 Task: Create a section Bug Bash and in the section, add a milestone CRM Implementation in the project TractLine.
Action: Mouse moved to (56, 403)
Screenshot: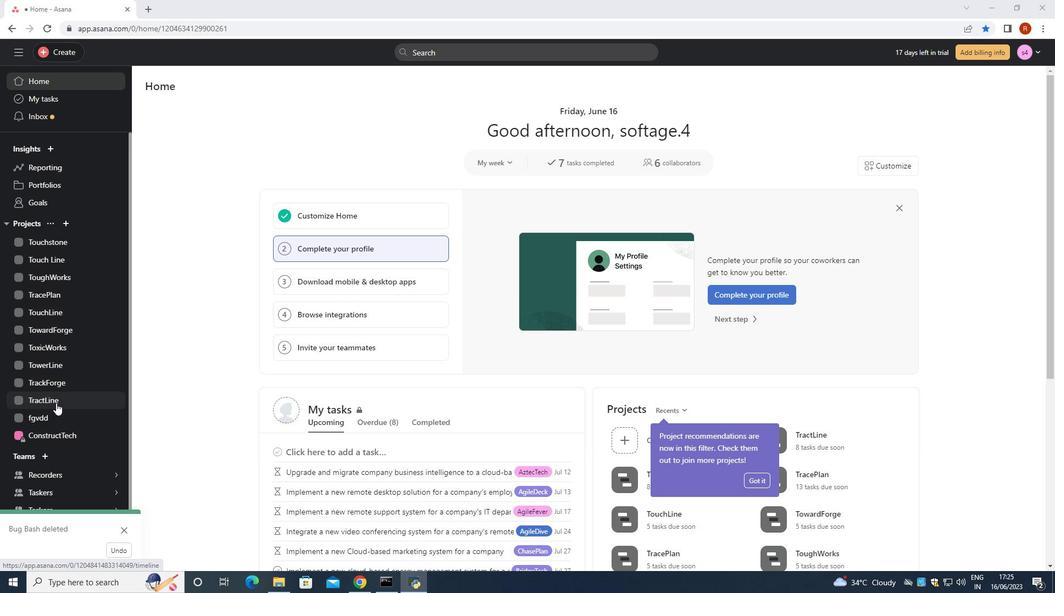 
Action: Mouse pressed left at (56, 403)
Screenshot: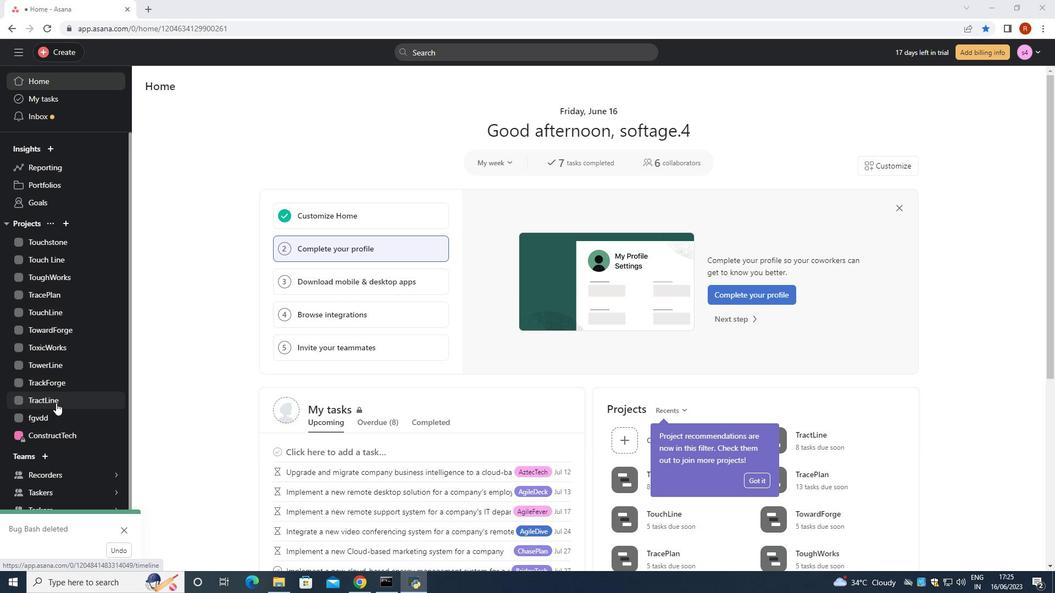 
Action: Mouse moved to (183, 464)
Screenshot: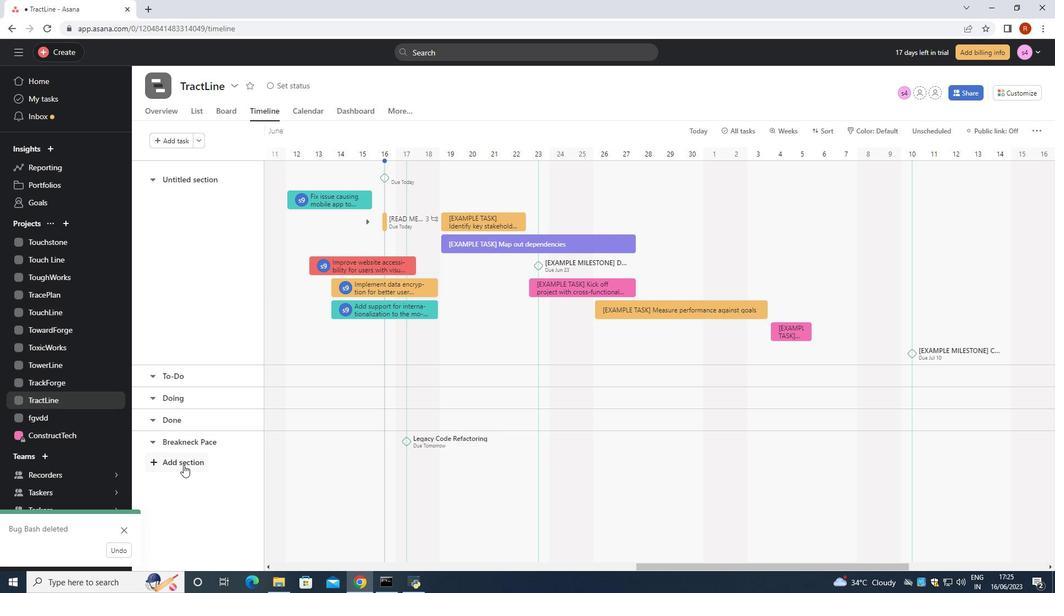 
Action: Mouse pressed left at (183, 464)
Screenshot: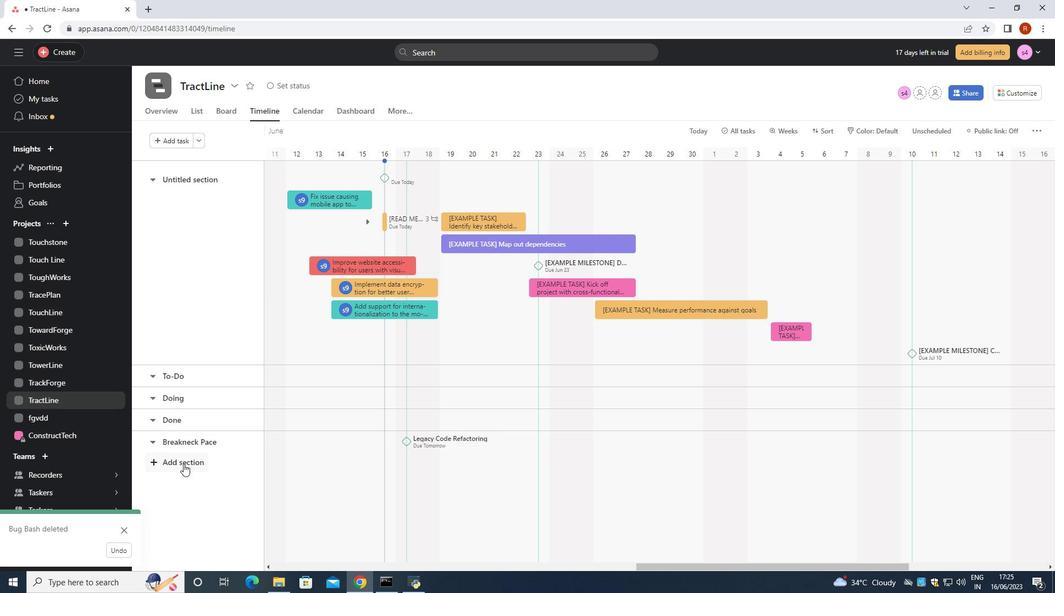 
Action: Mouse moved to (183, 463)
Screenshot: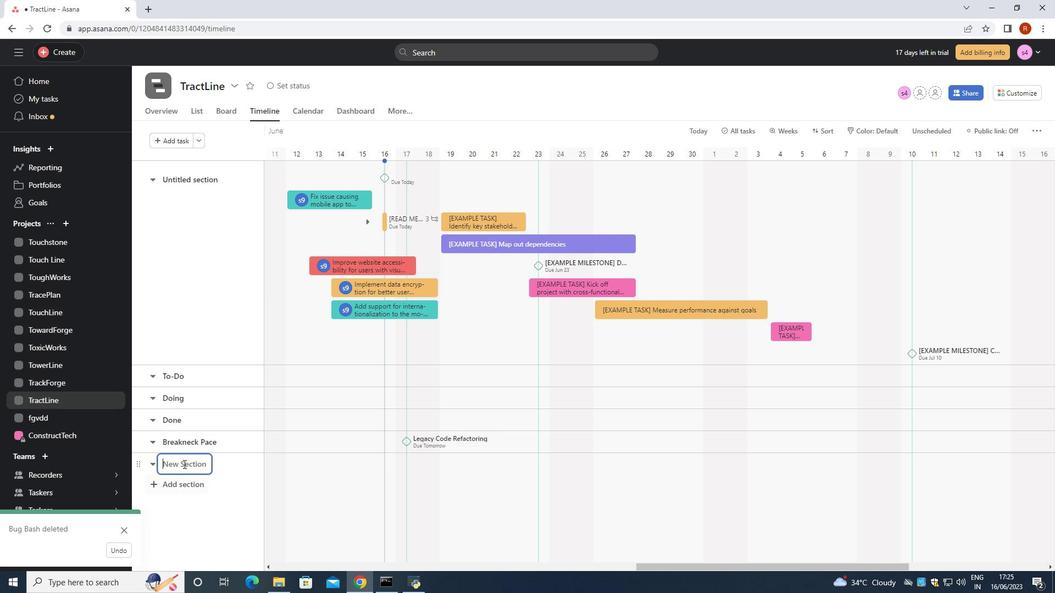 
Action: Key pressed <Key.shift><Key.shift><Key.shift><Key.shift><Key.shift><Key.shift><Key.shift><Key.shift><Key.shift><Key.shift>Bug<Key.space><Key.shift>Bash
Screenshot: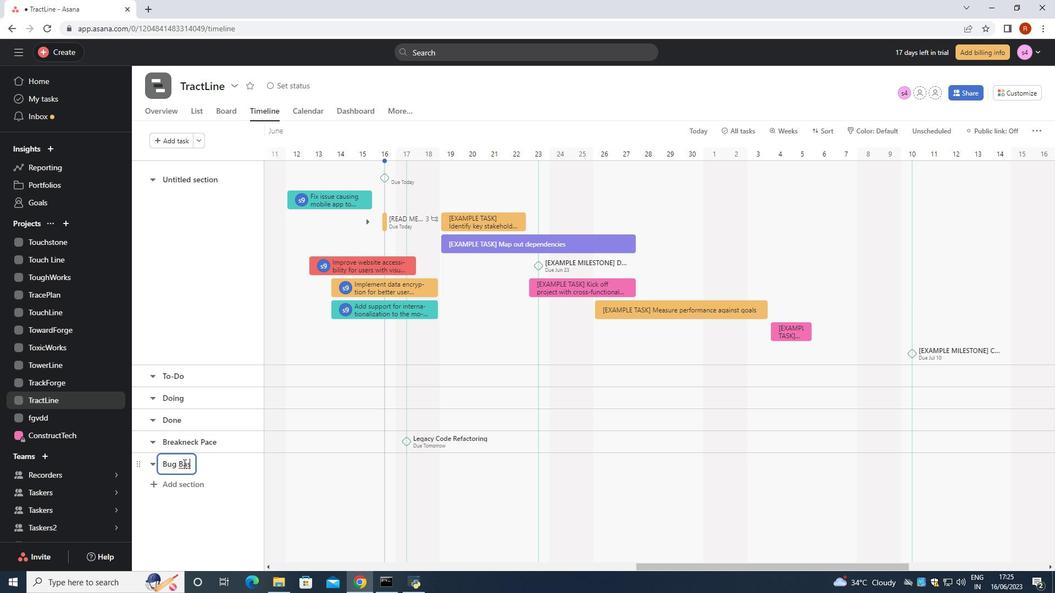
Action: Mouse moved to (280, 471)
Screenshot: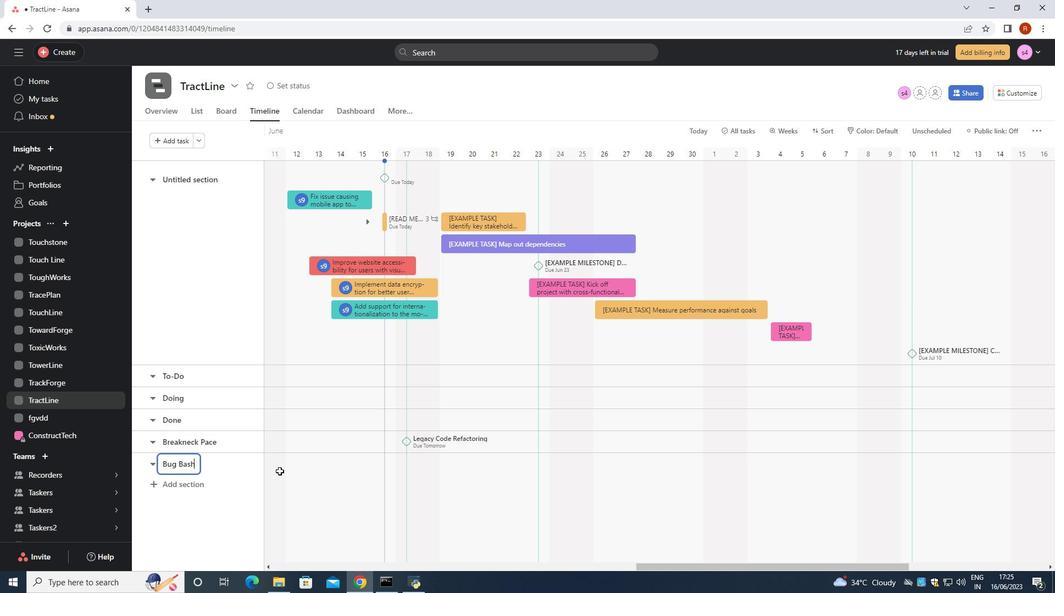 
Action: Mouse pressed left at (280, 471)
Screenshot: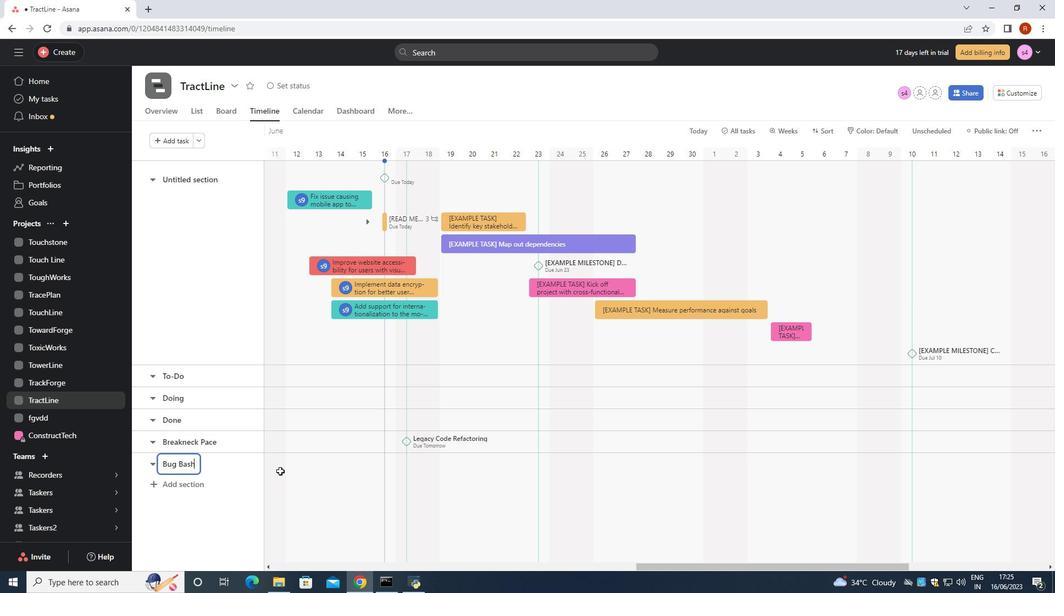 
Action: Mouse moved to (287, 478)
Screenshot: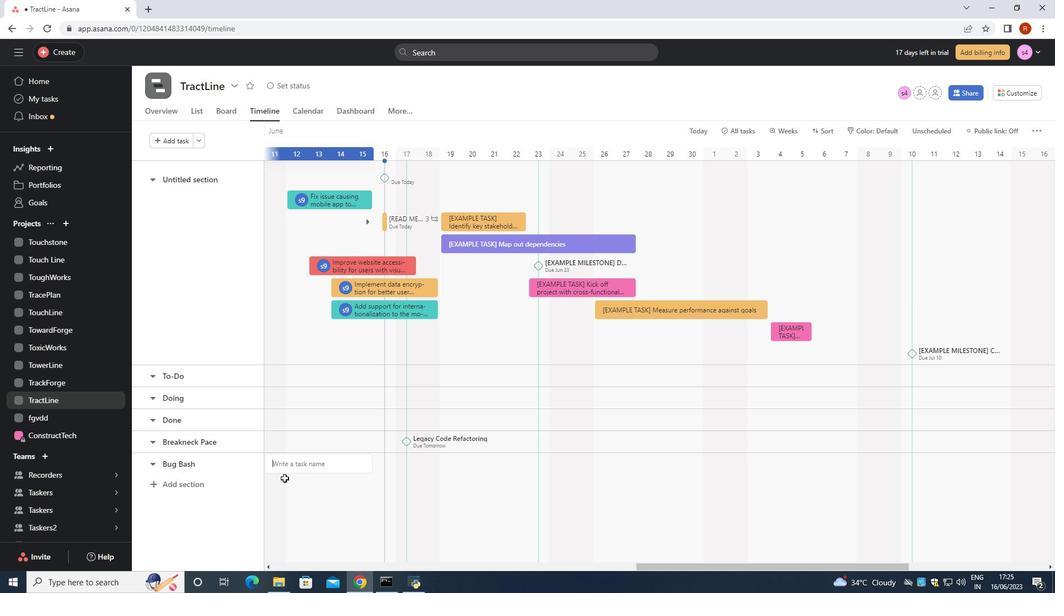 
Action: Mouse pressed left at (287, 478)
Screenshot: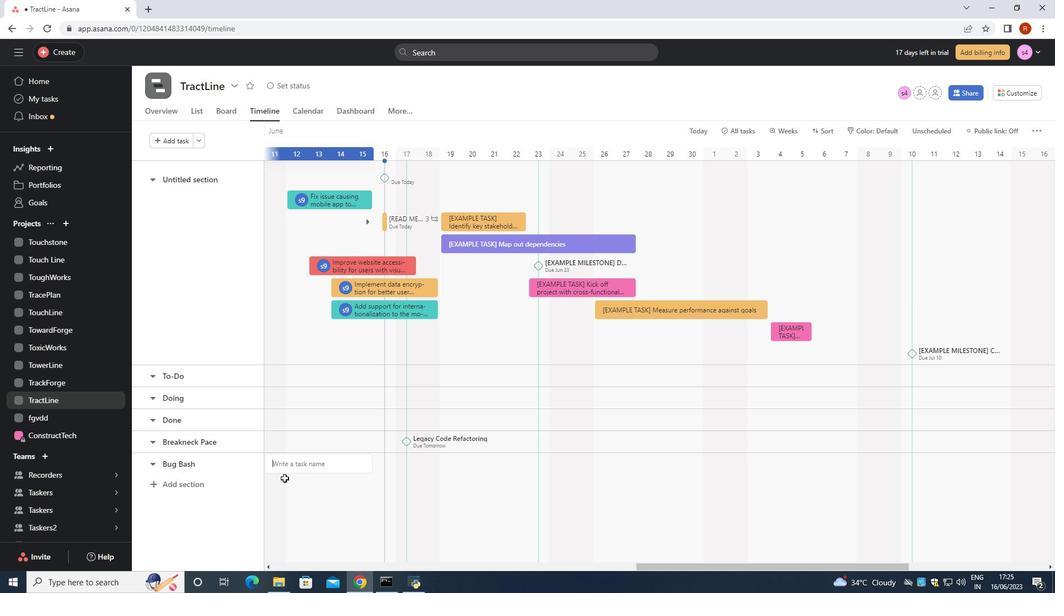 
Action: Mouse moved to (288, 469)
Screenshot: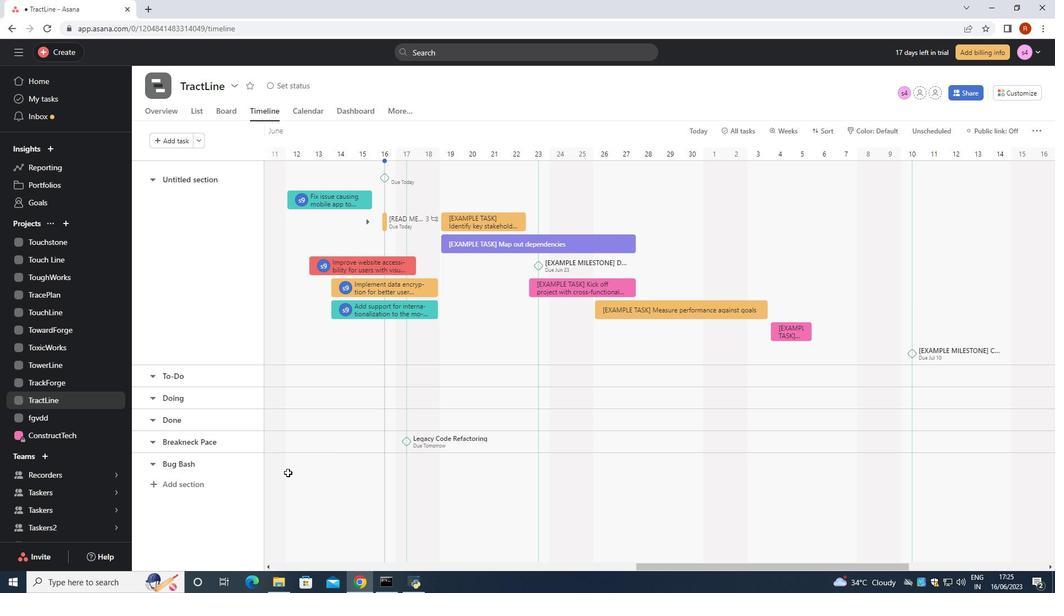 
Action: Mouse pressed left at (288, 469)
Screenshot: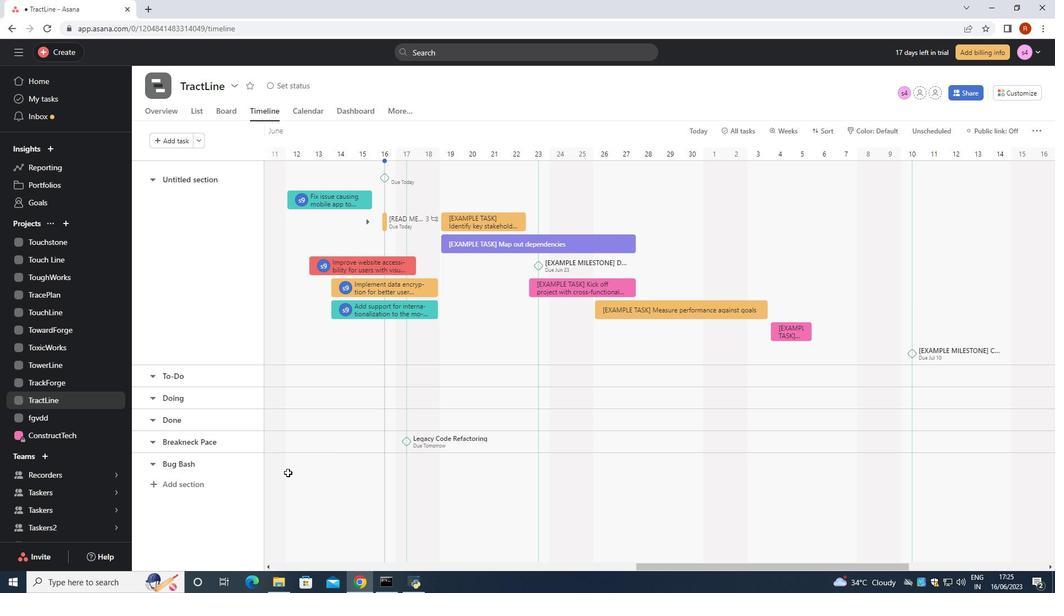 
Action: Key pressed <Key.shift><Key.shift><Key.shift><Key.shift><Key.shift><Key.shift><Key.shift><Key.shift><Key.shift><Key.shift><Key.shift>CRM<Key.space><Key.shift>Implementation<Key.space>
Screenshot: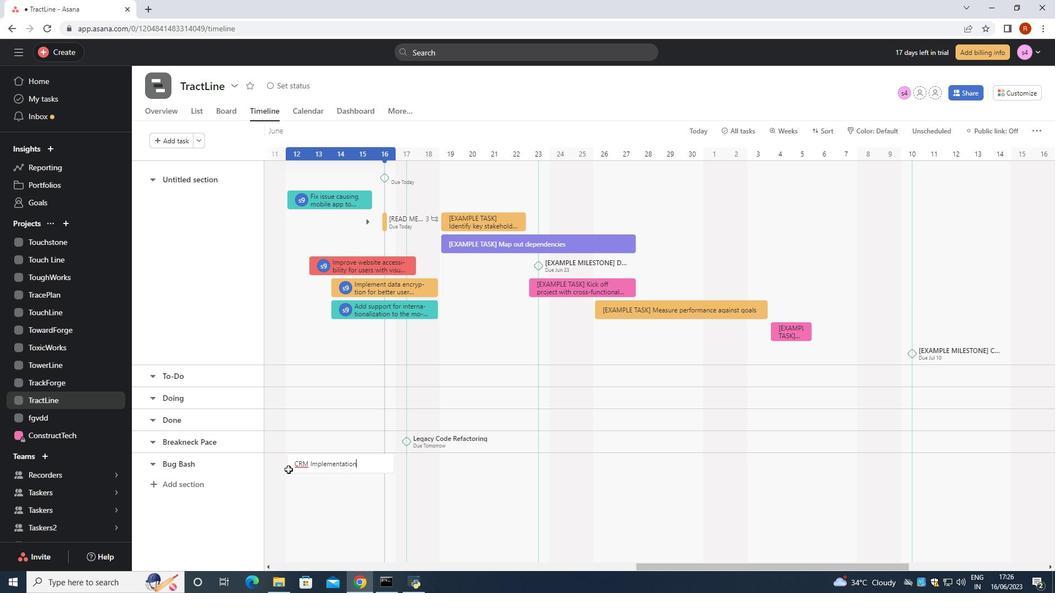
Action: Mouse moved to (366, 464)
Screenshot: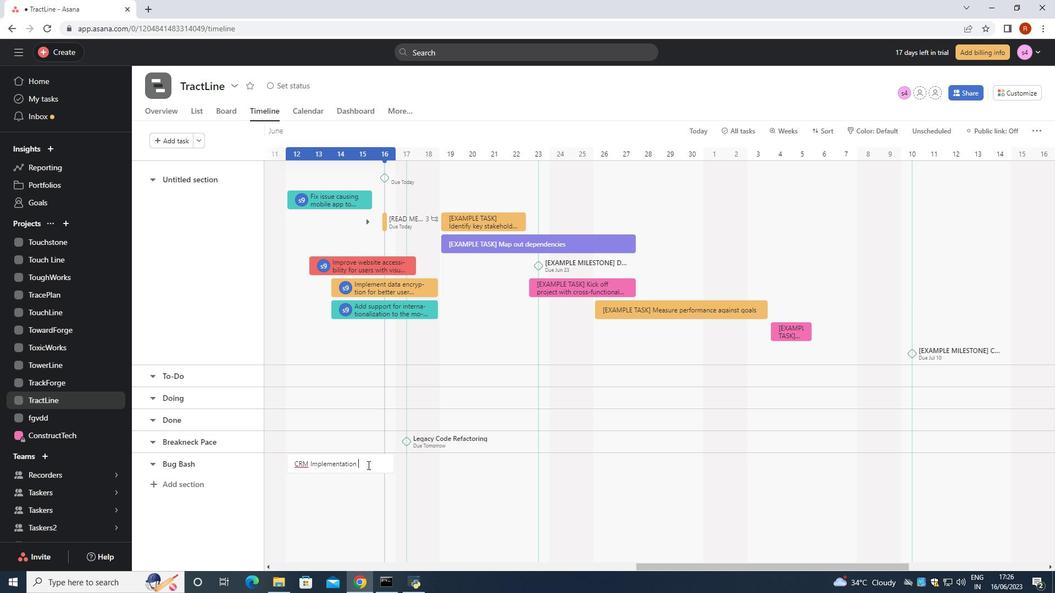 
Action: Key pressed <Key.enter>
Screenshot: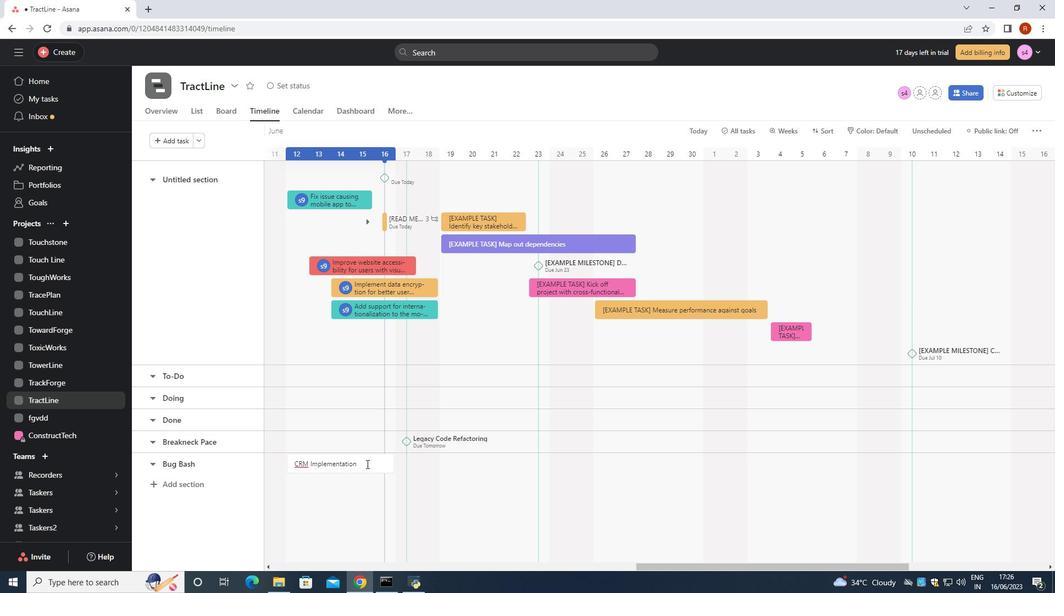 
Action: Mouse pressed right at (366, 464)
Screenshot: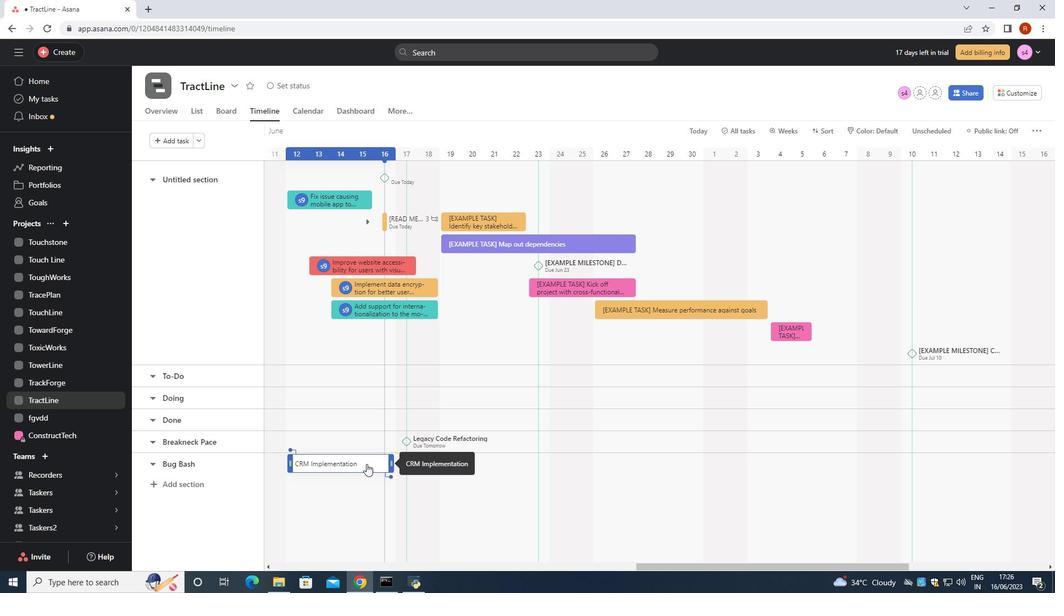 
Action: Mouse moved to (418, 408)
Screenshot: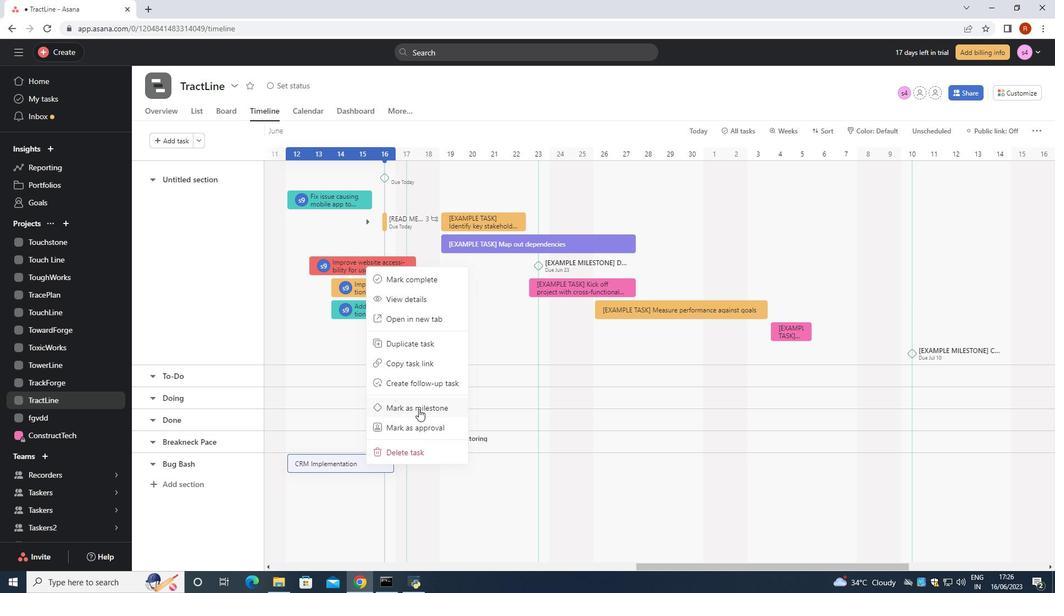 
Action: Mouse pressed left at (418, 408)
Screenshot: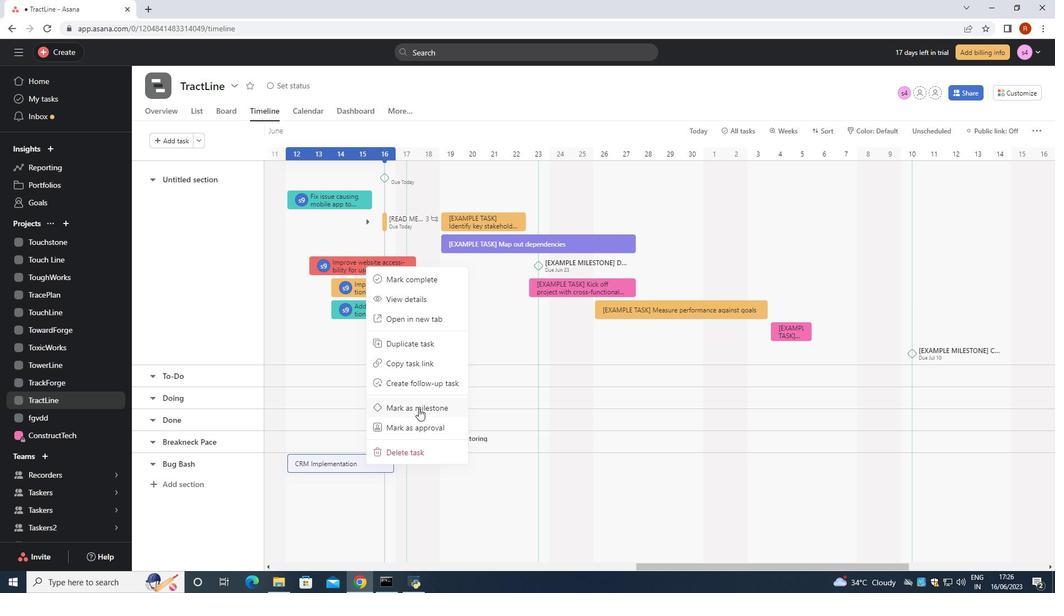 
Action: Mouse moved to (416, 457)
Screenshot: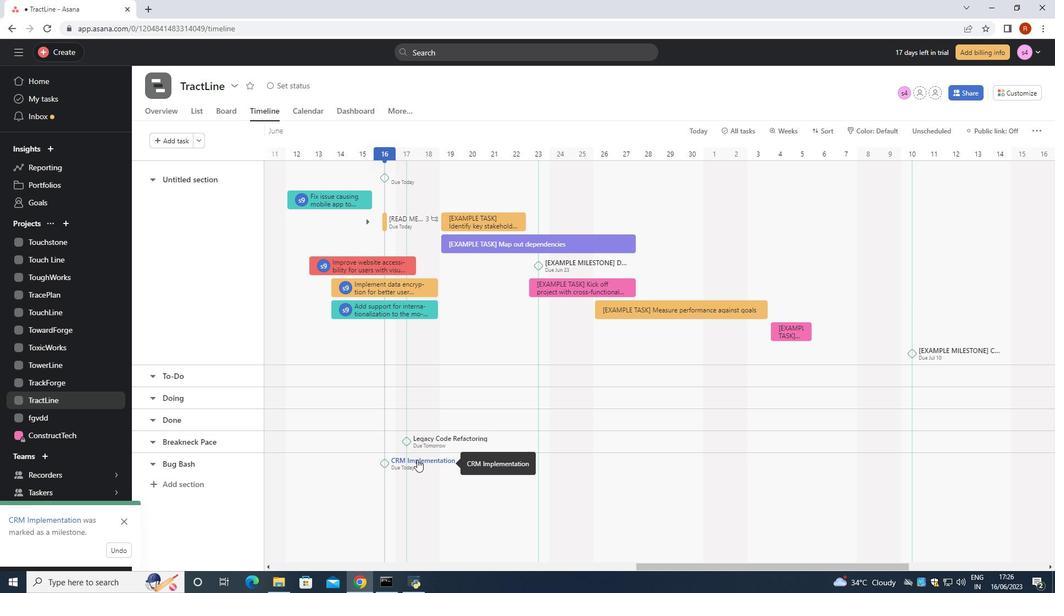
Action: Mouse pressed right at (416, 457)
Screenshot: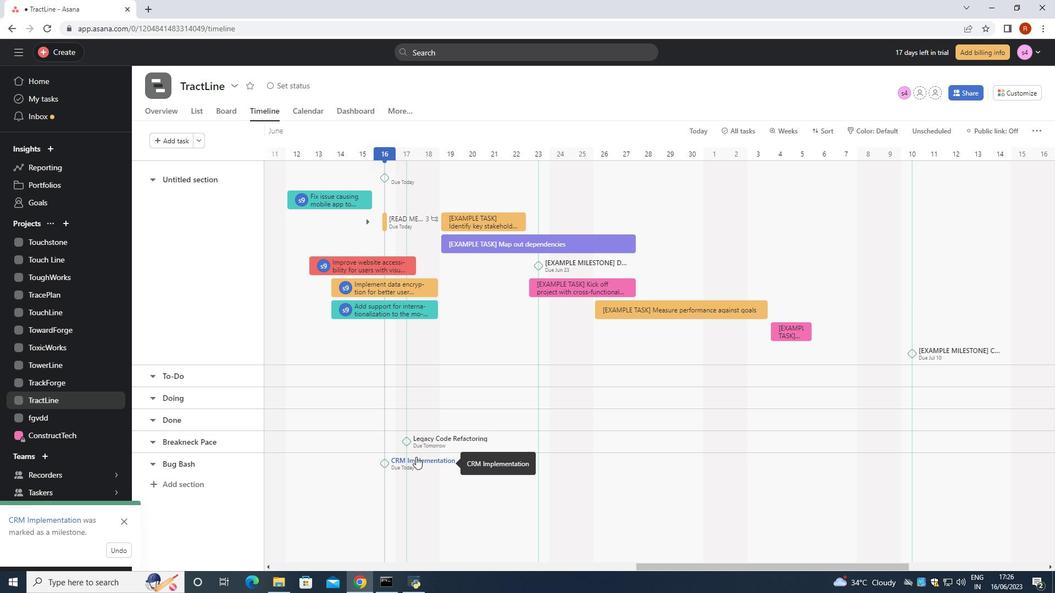 
Action: Mouse moved to (344, 494)
Screenshot: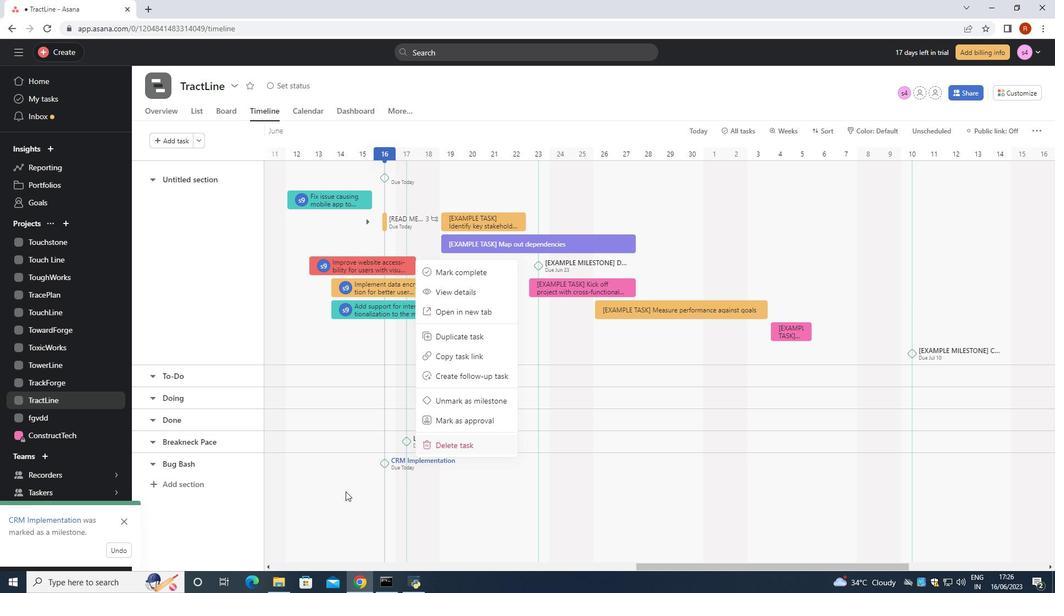
Action: Mouse pressed left at (344, 494)
Screenshot: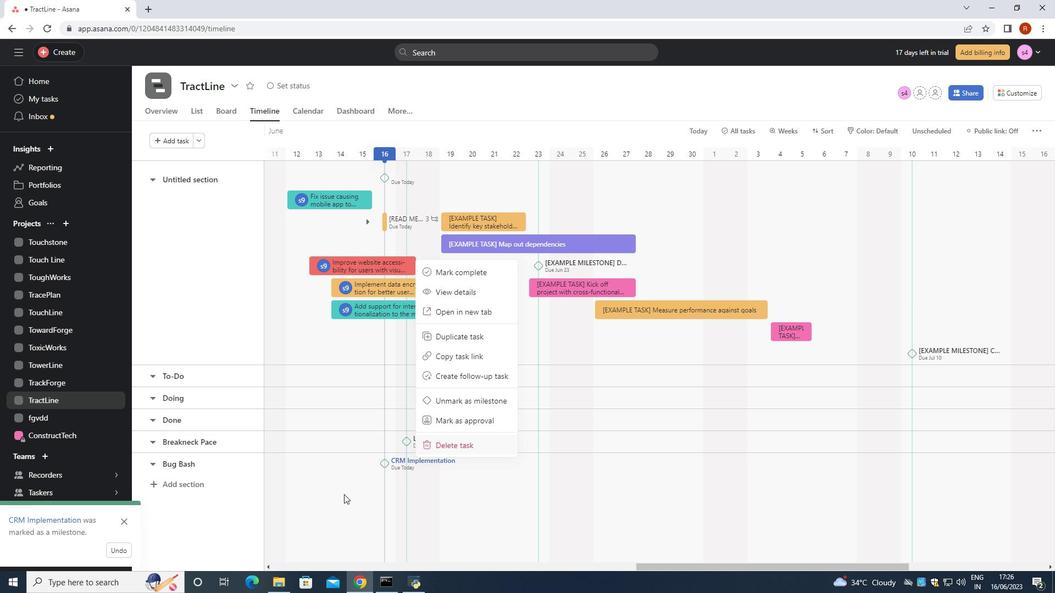 
